 Task: Search for a branch "main" to filter the caches in the repository "Javascript".
Action: Mouse moved to (966, 167)
Screenshot: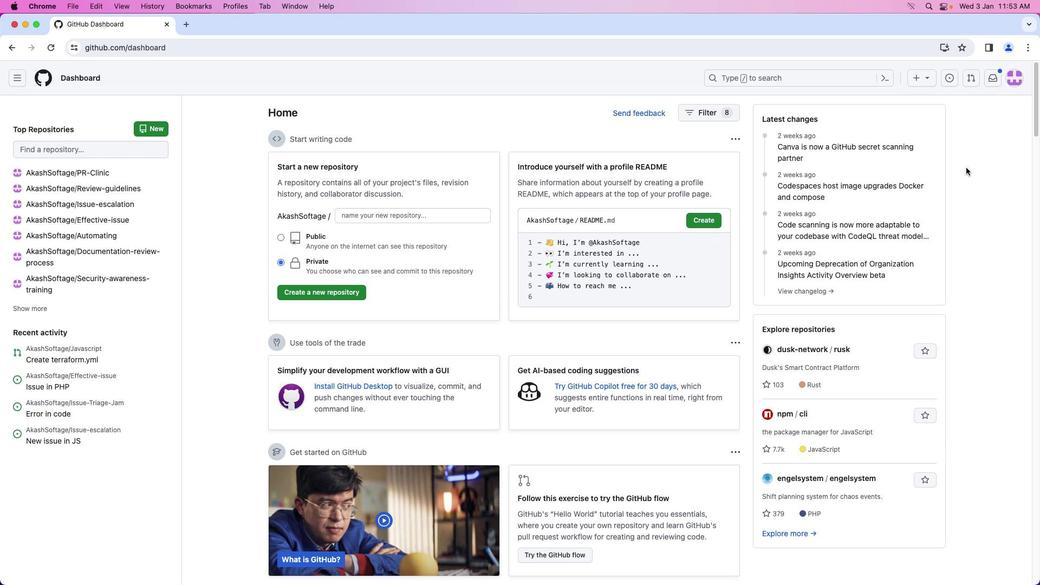 
Action: Mouse pressed left at (966, 167)
Screenshot: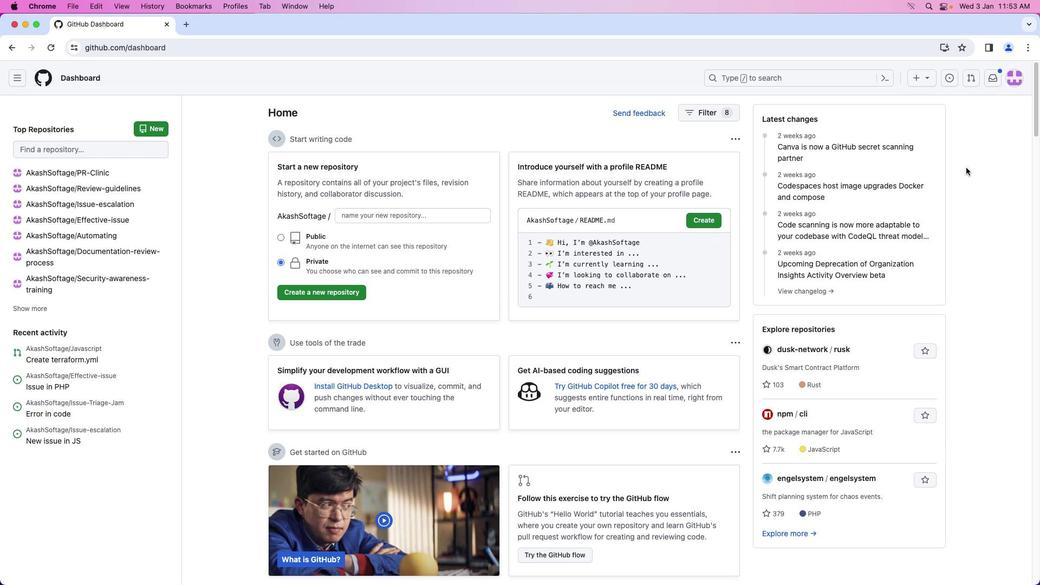 
Action: Mouse moved to (1013, 79)
Screenshot: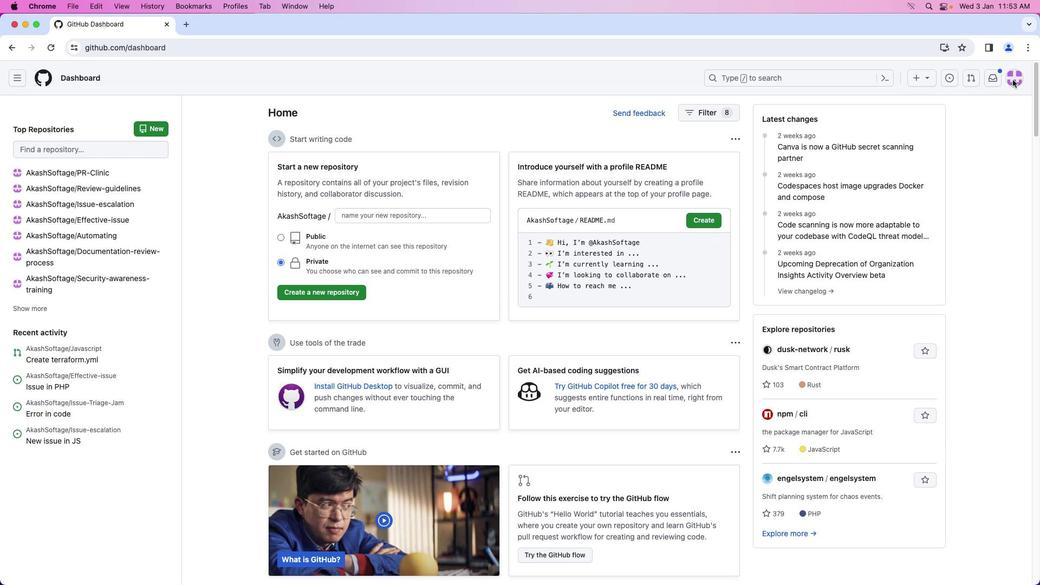 
Action: Mouse pressed left at (1013, 79)
Screenshot: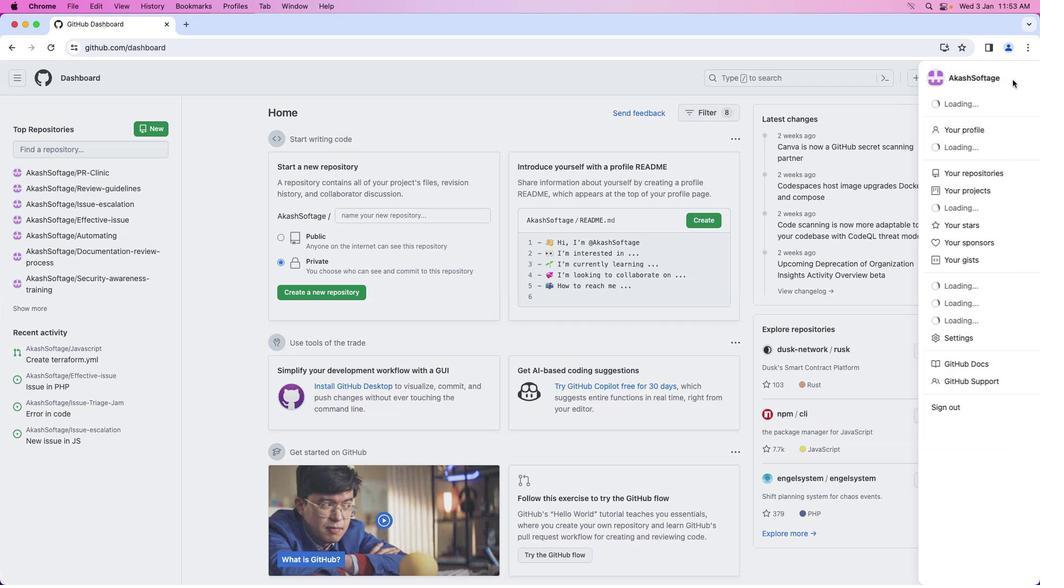 
Action: Mouse moved to (970, 175)
Screenshot: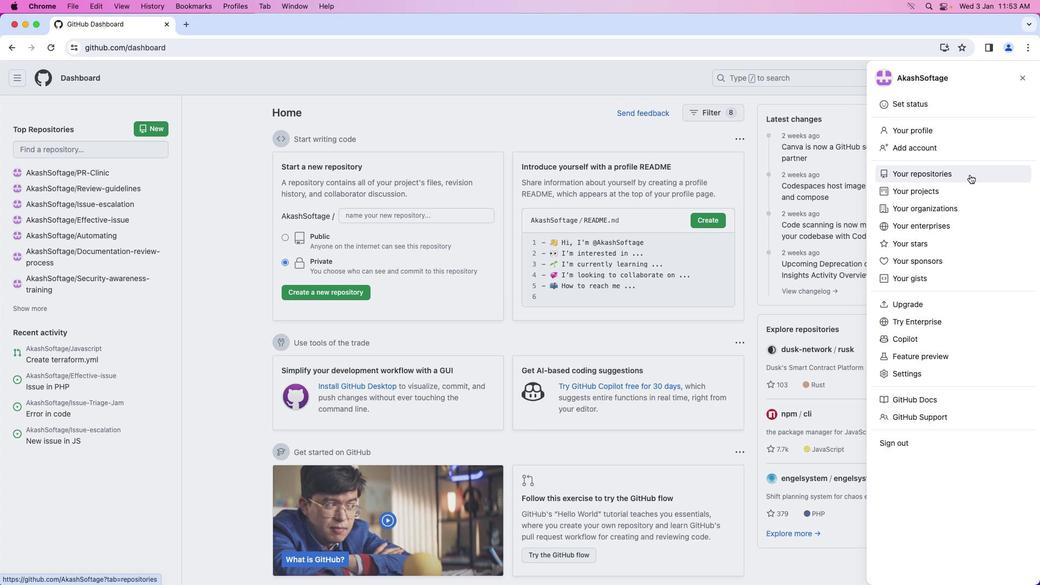 
Action: Mouse pressed left at (970, 175)
Screenshot: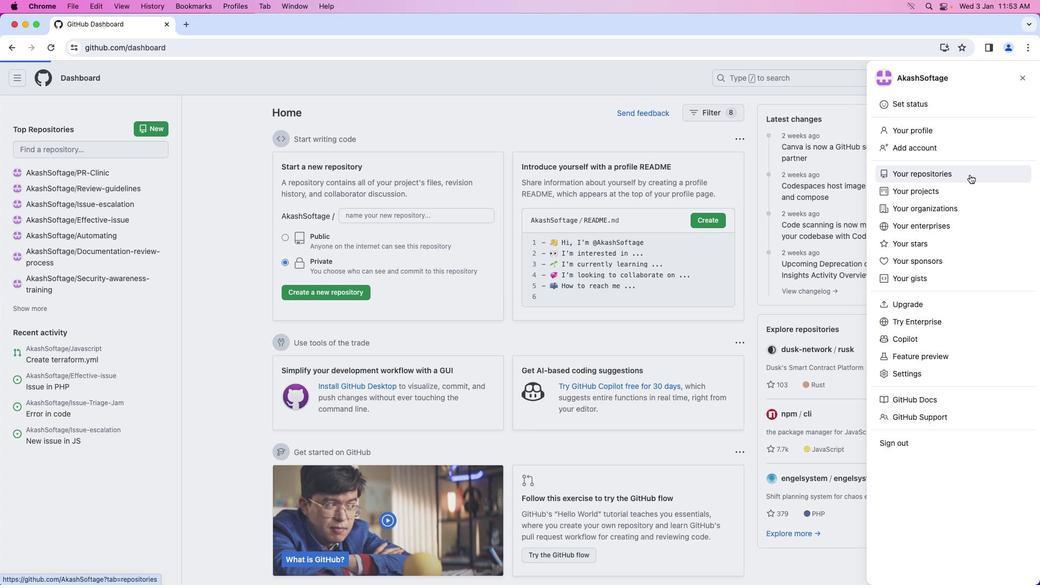 
Action: Mouse moved to (398, 181)
Screenshot: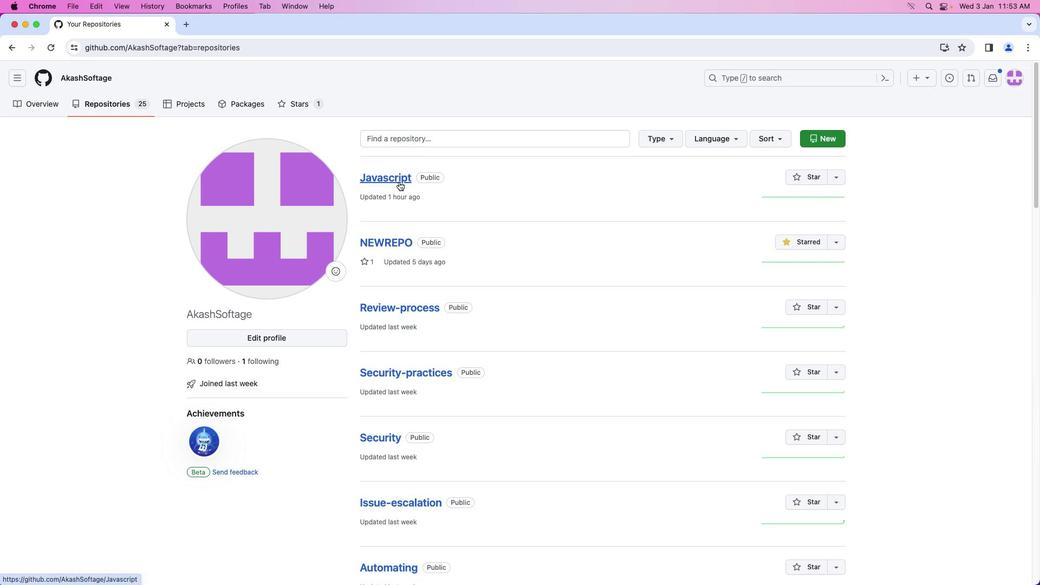
Action: Mouse pressed left at (398, 181)
Screenshot: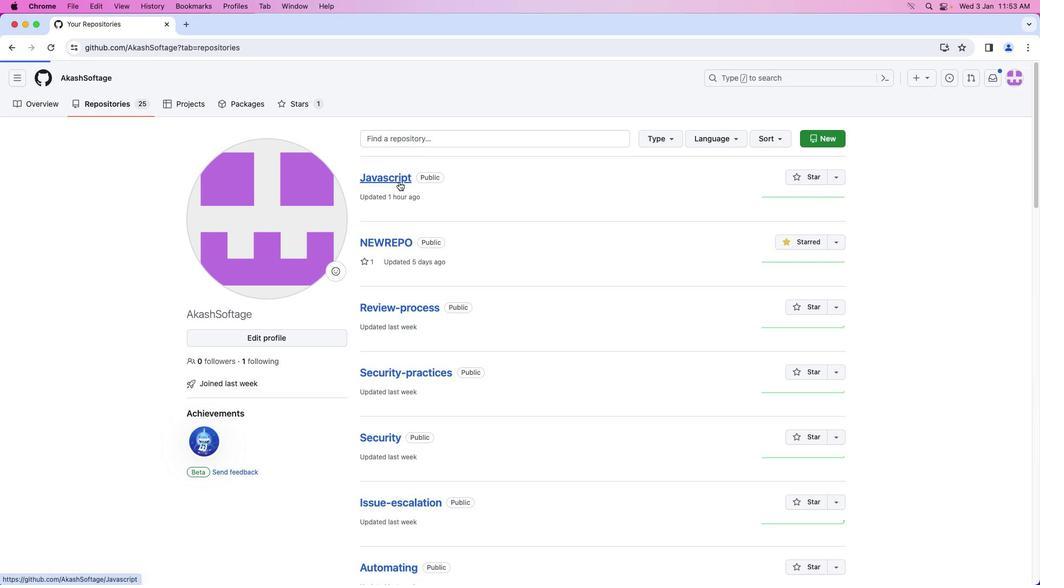 
Action: Mouse moved to (228, 111)
Screenshot: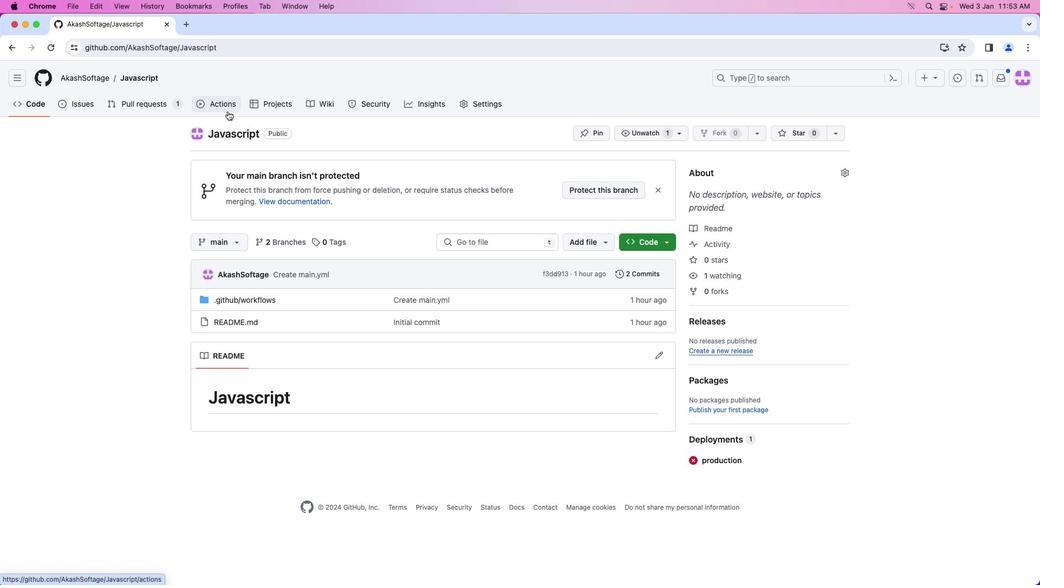 
Action: Mouse pressed left at (228, 111)
Screenshot: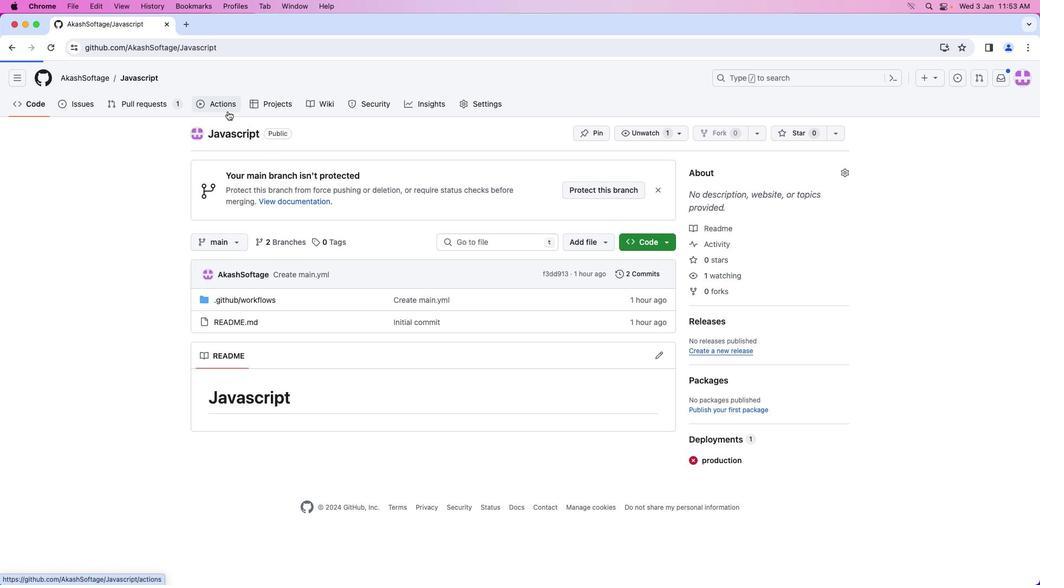 
Action: Mouse moved to (60, 251)
Screenshot: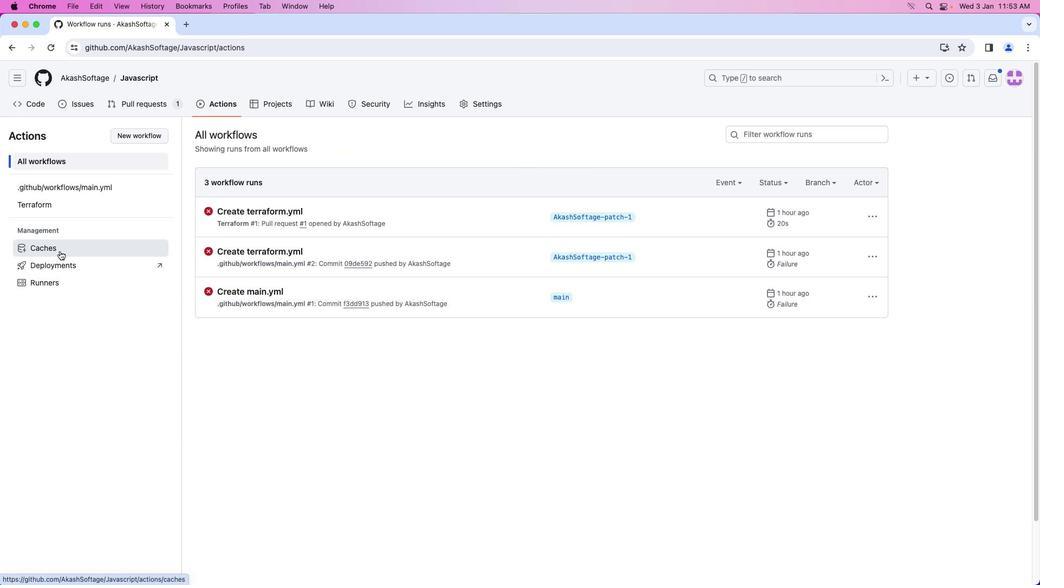 
Action: Mouse pressed left at (60, 251)
Screenshot: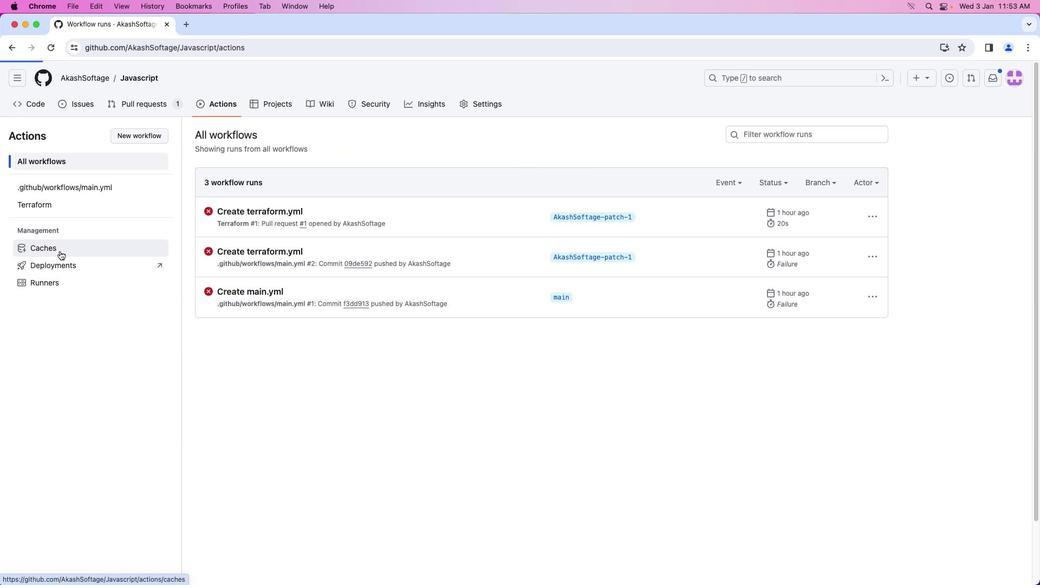 
Action: Mouse moved to (826, 183)
Screenshot: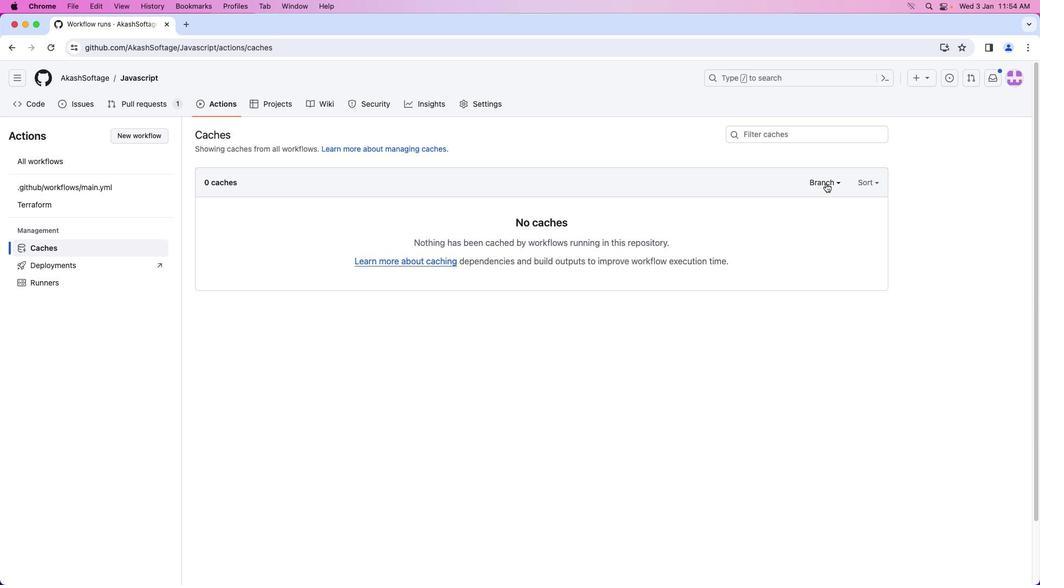 
Action: Mouse pressed left at (826, 183)
Screenshot: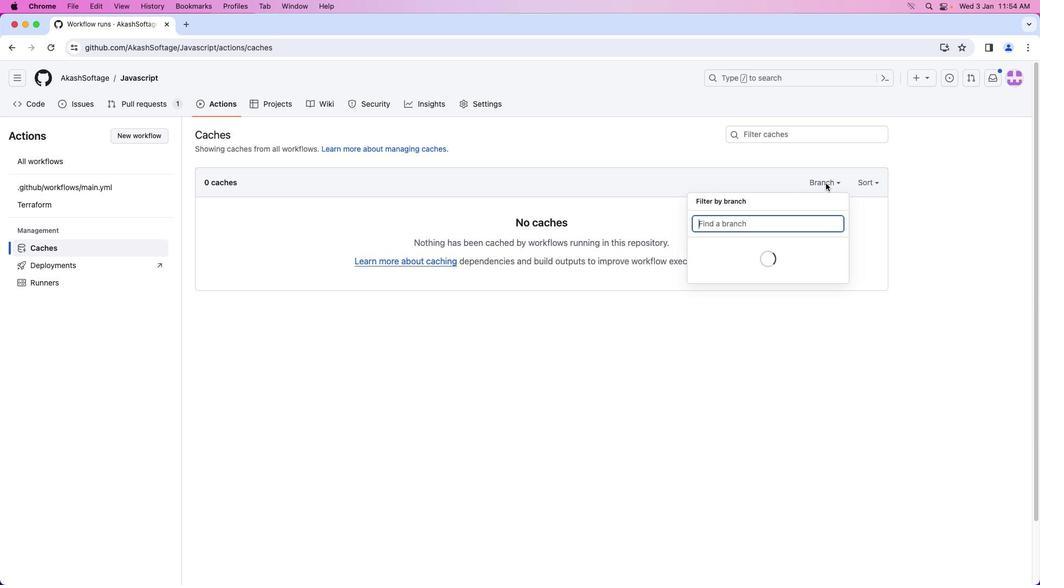 
Action: Mouse moved to (764, 225)
Screenshot: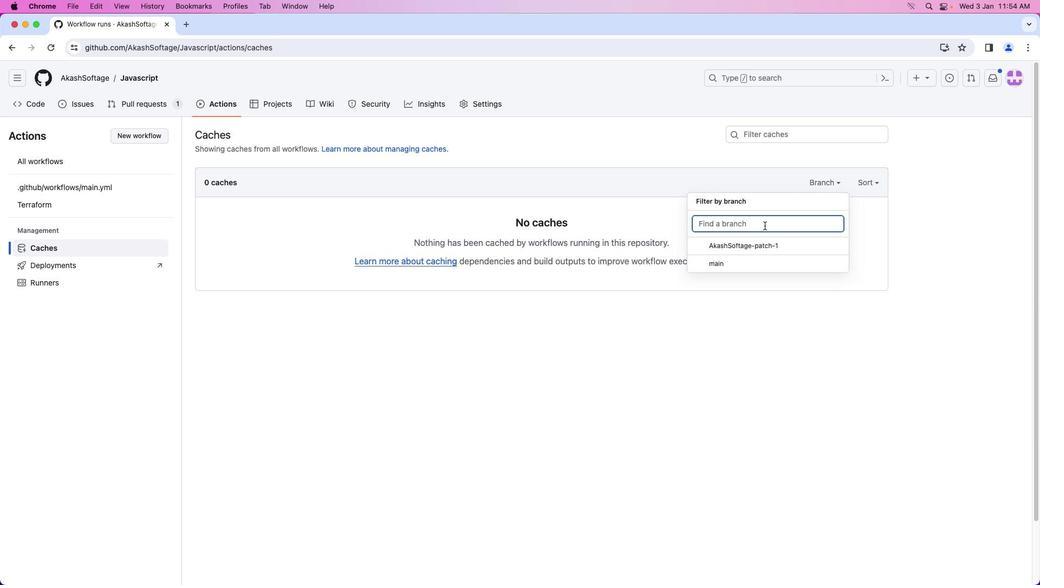 
Action: Mouse pressed left at (764, 225)
Screenshot: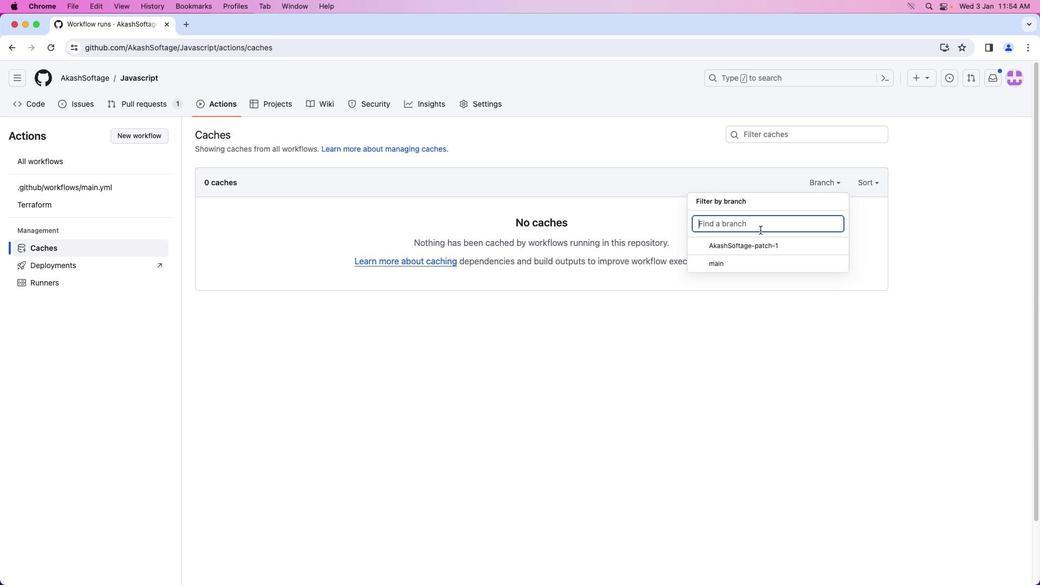 
Action: Mouse moved to (736, 263)
Screenshot: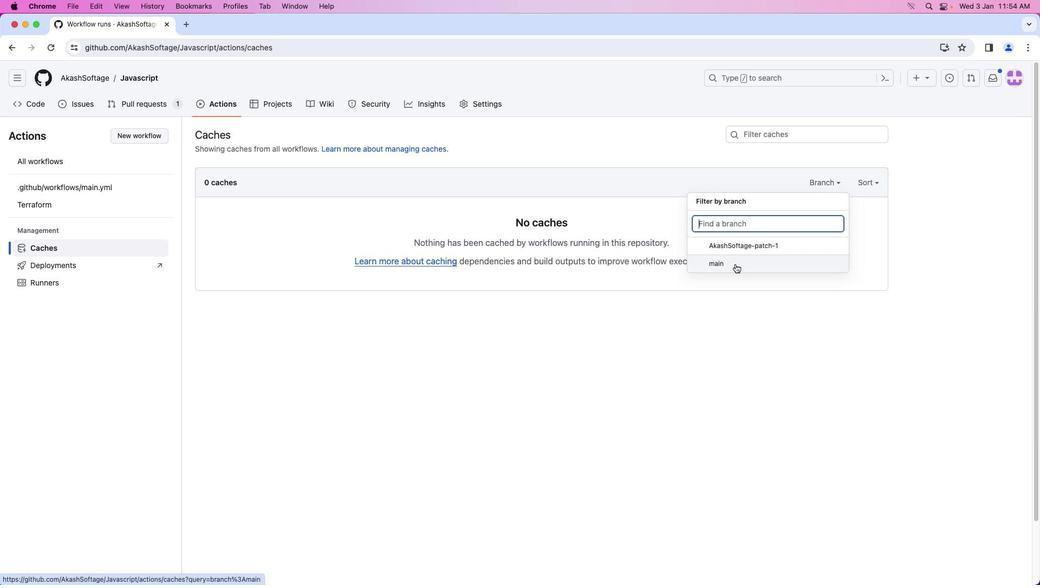 
Action: Mouse pressed left at (736, 263)
Screenshot: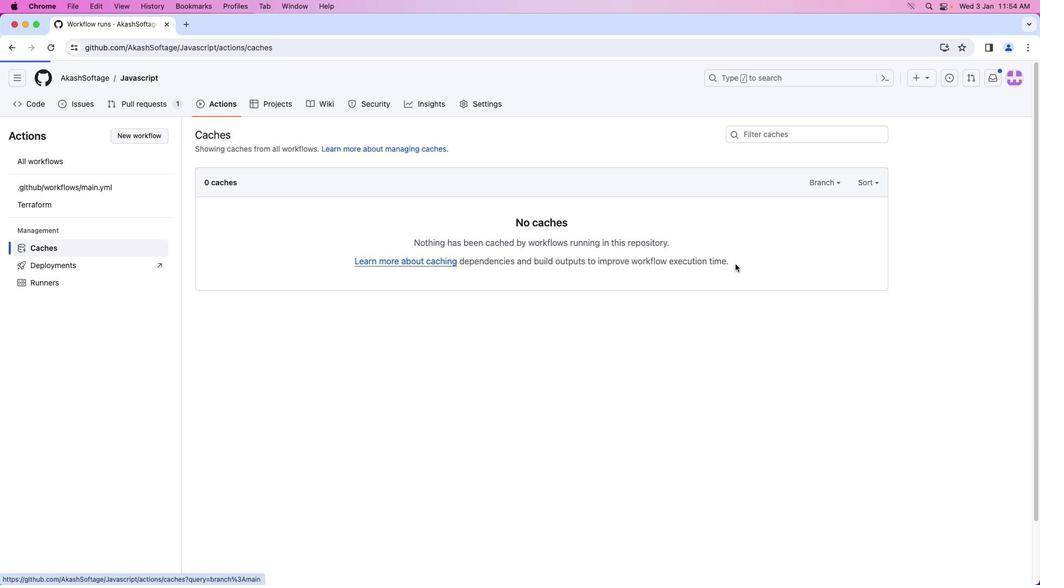 
